 Task: Change the Contacts folder to show the total number of items.
Action: Mouse moved to (15, 80)
Screenshot: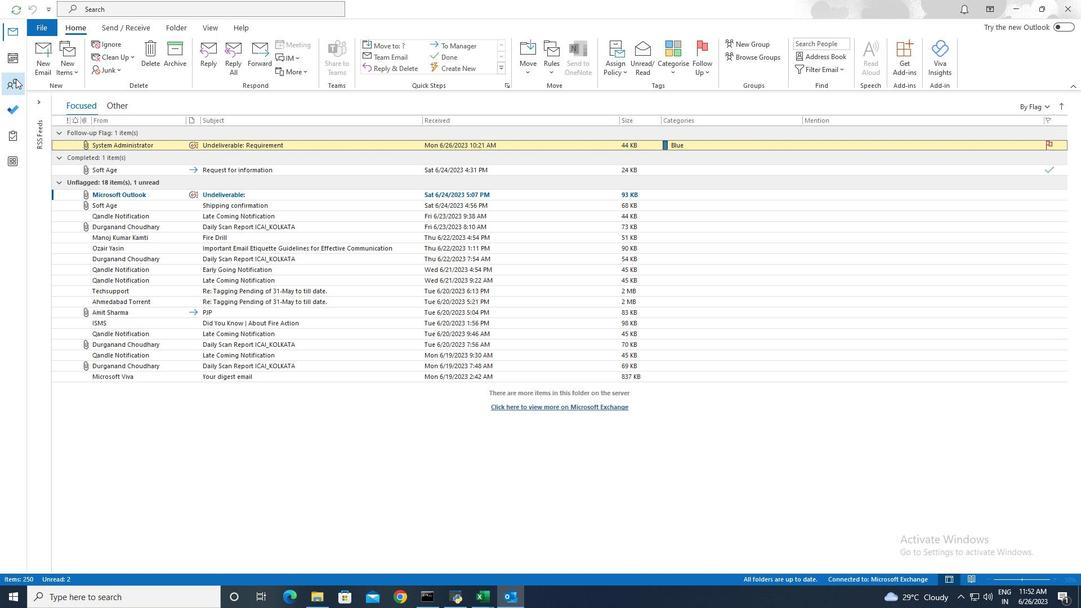 
Action: Mouse pressed left at (15, 80)
Screenshot: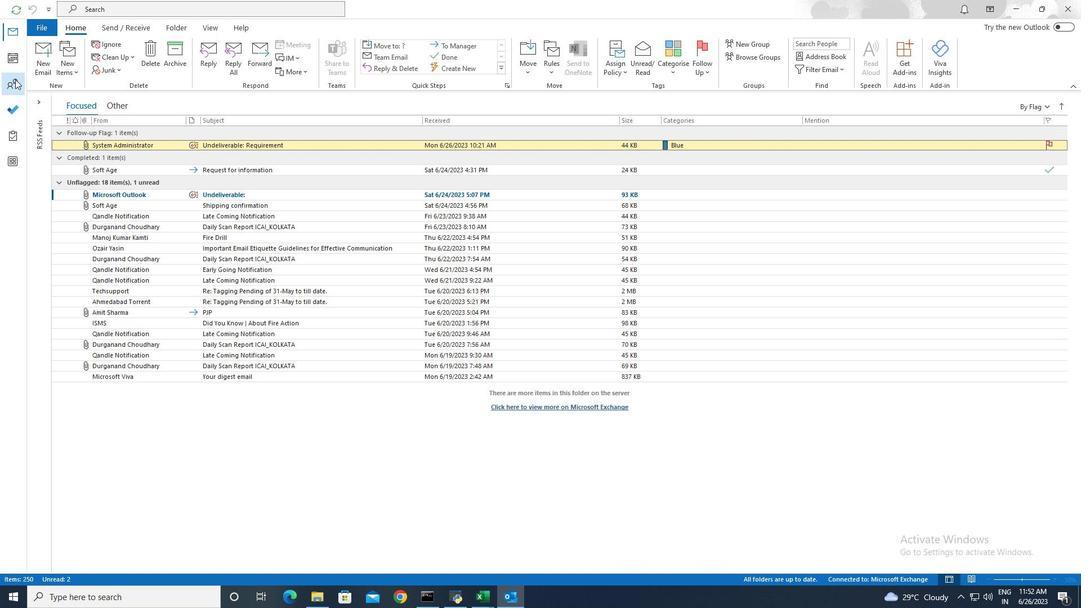 
Action: Mouse moved to (177, 28)
Screenshot: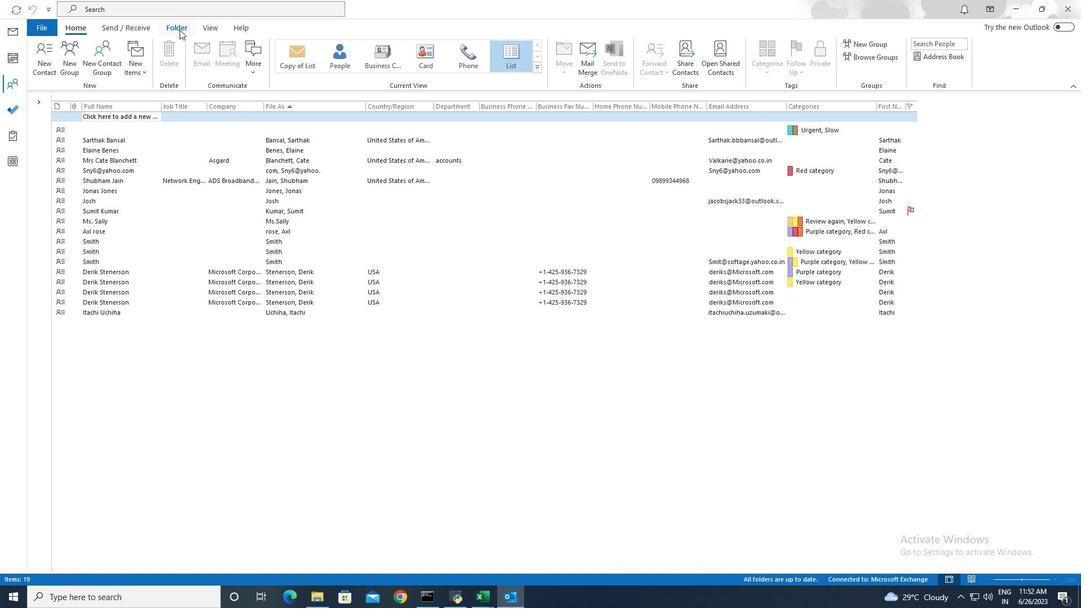 
Action: Mouse pressed left at (177, 28)
Screenshot: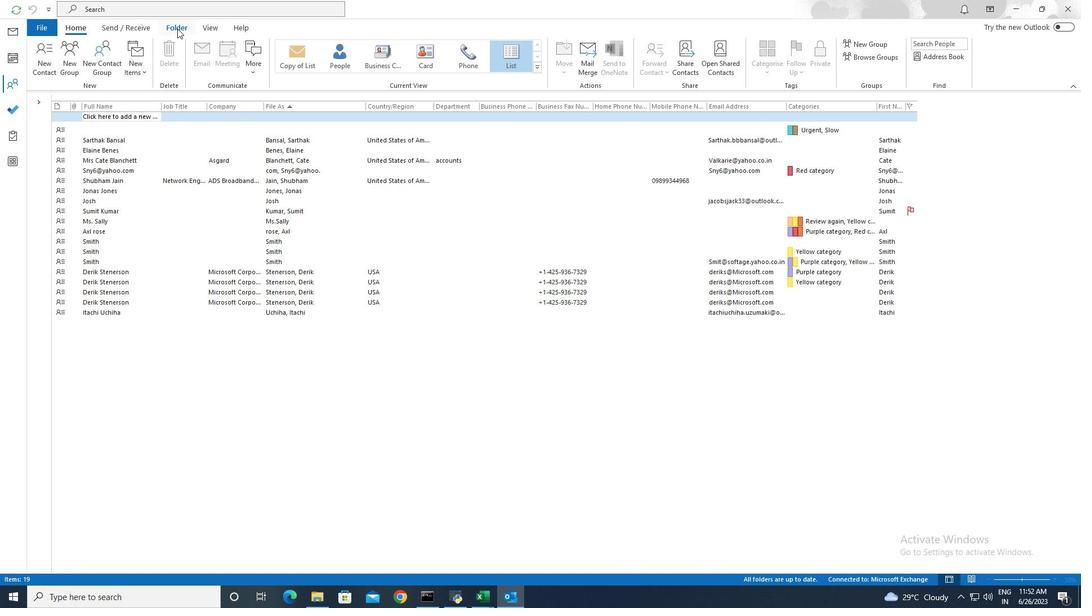 
Action: Mouse moved to (261, 67)
Screenshot: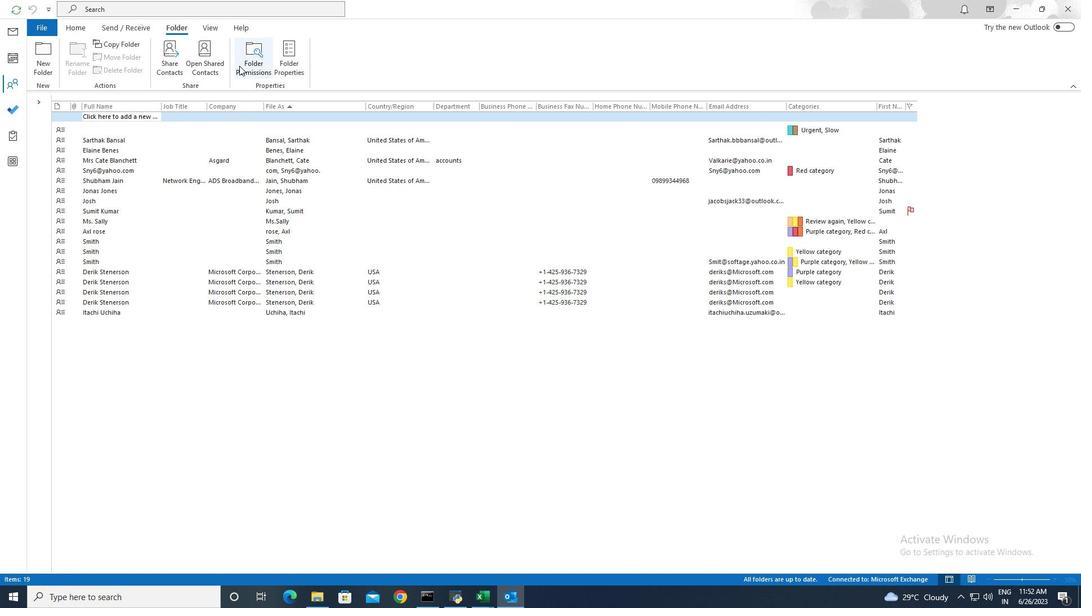 
Action: Mouse pressed left at (261, 67)
Screenshot: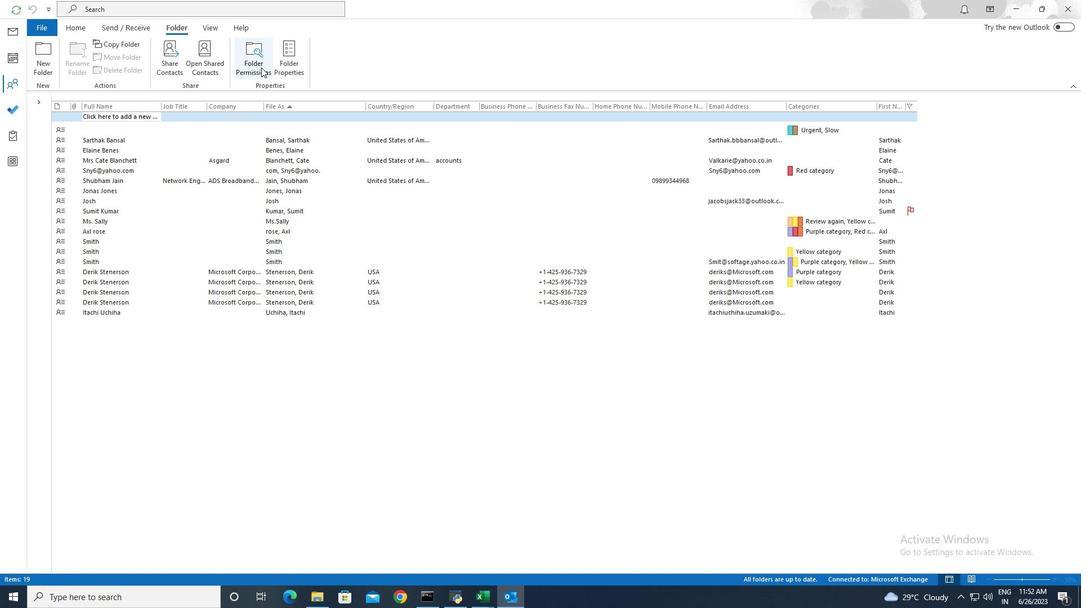 
Action: Mouse moved to (442, 166)
Screenshot: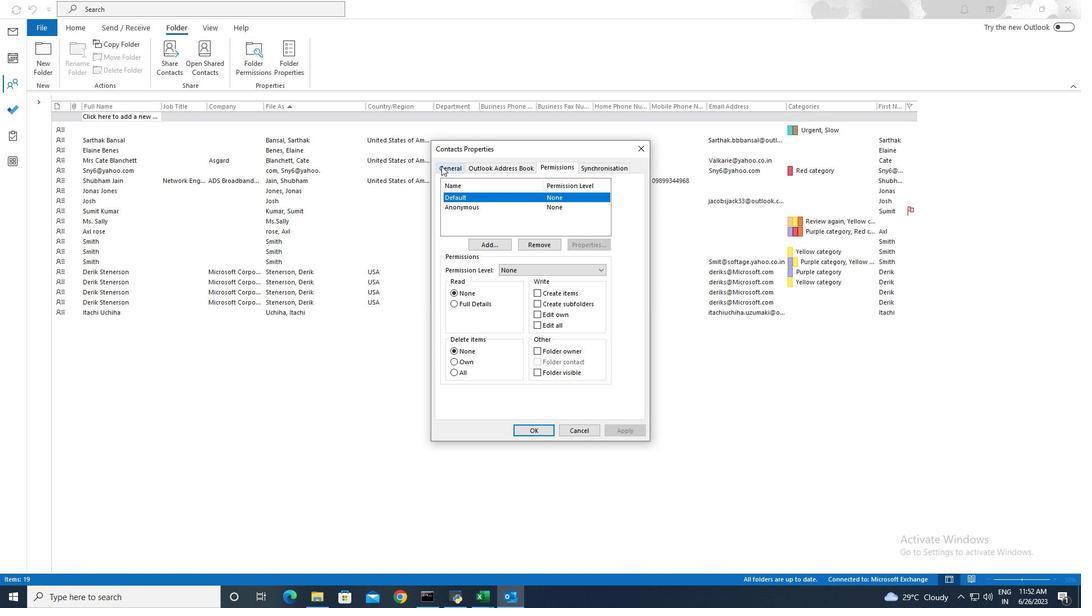 
Action: Mouse pressed left at (442, 166)
Screenshot: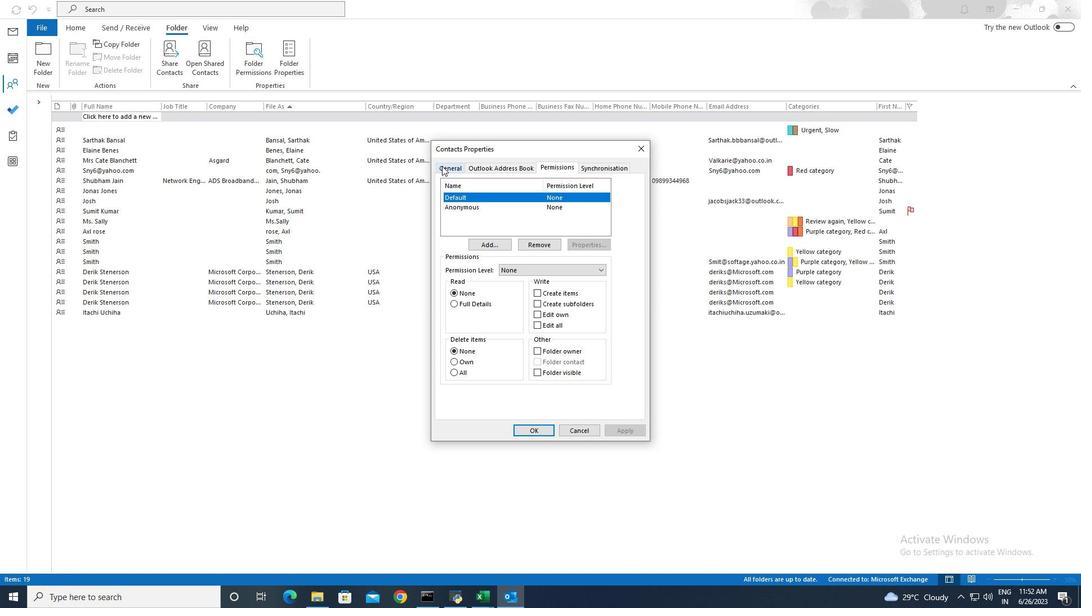 
Action: Mouse moved to (444, 285)
Screenshot: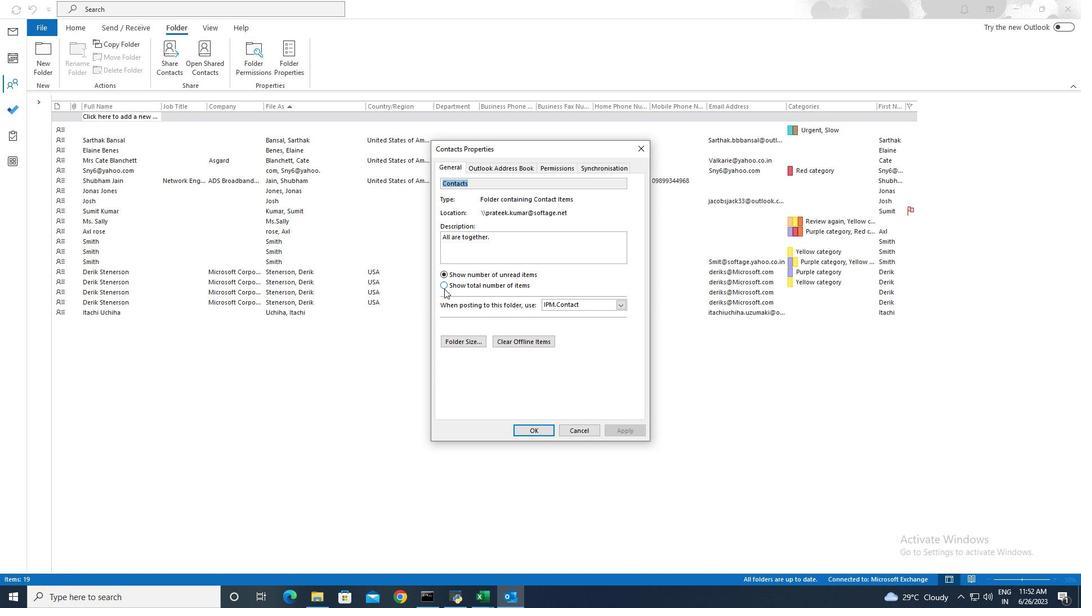 
Action: Mouse pressed left at (444, 285)
Screenshot: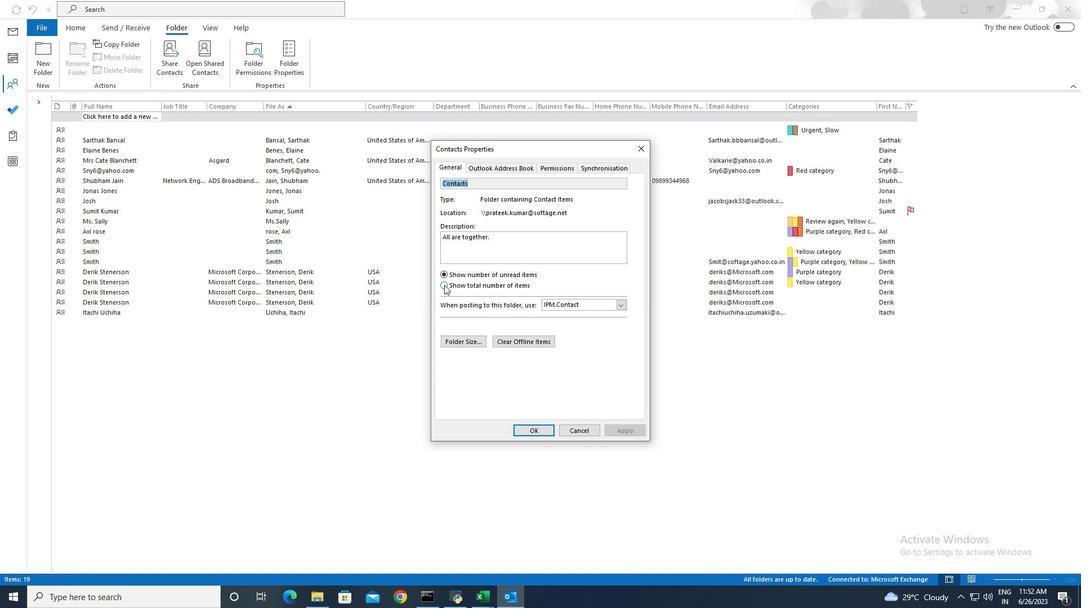 
Action: Mouse moved to (539, 432)
Screenshot: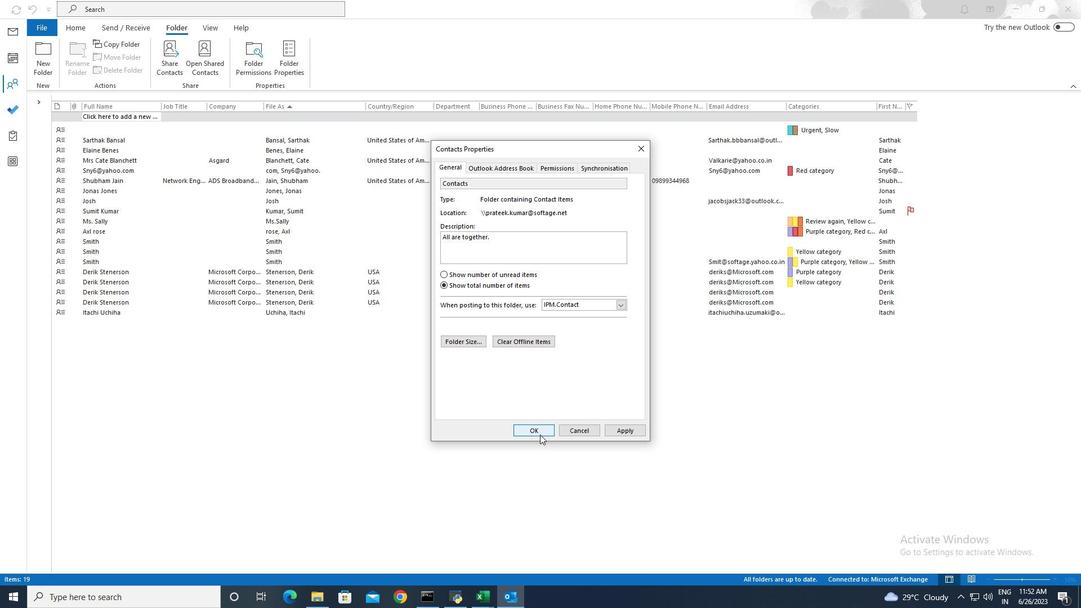 
Action: Mouse pressed left at (539, 432)
Screenshot: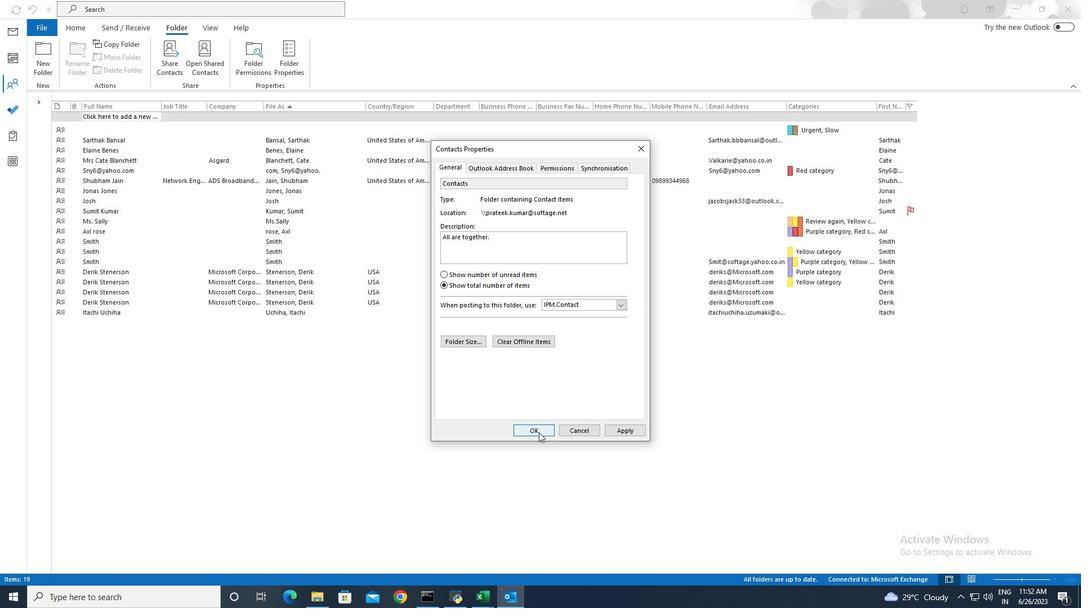 
